 Task: Calculate the driving distance from Miami to Key West.
Action: Mouse moved to (80, 74)
Screenshot: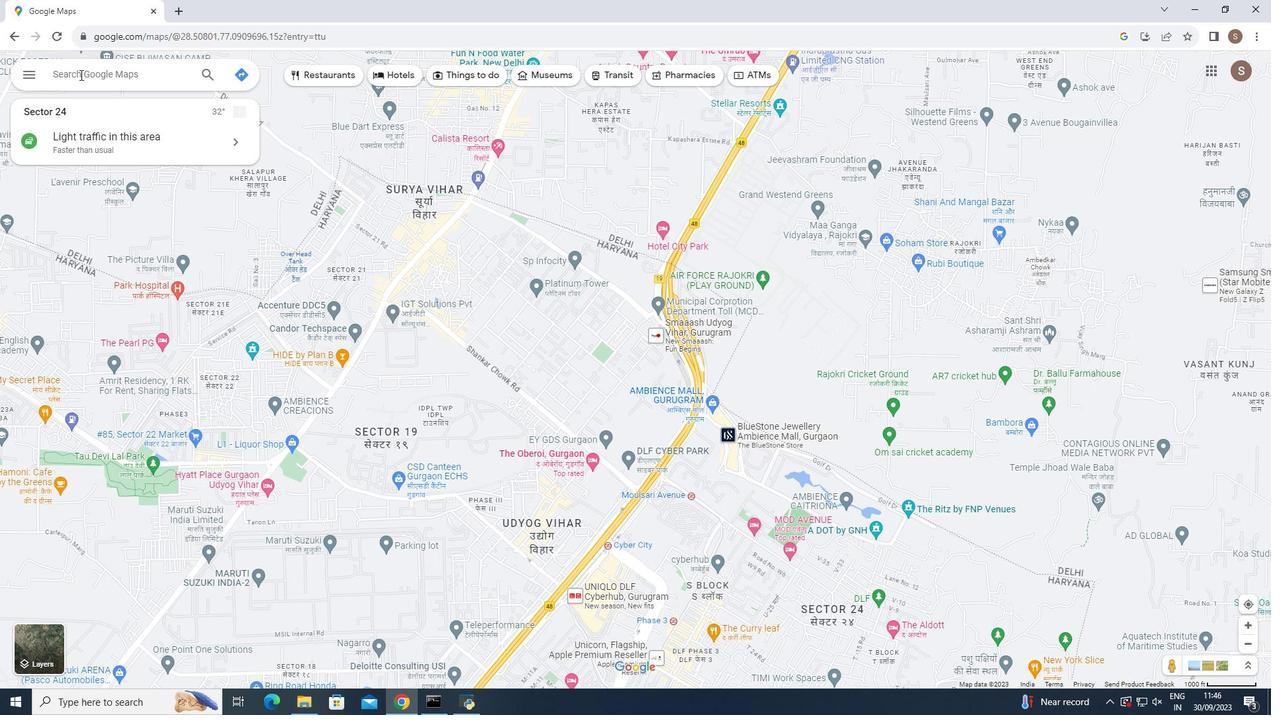 
Action: Mouse pressed left at (80, 74)
Screenshot: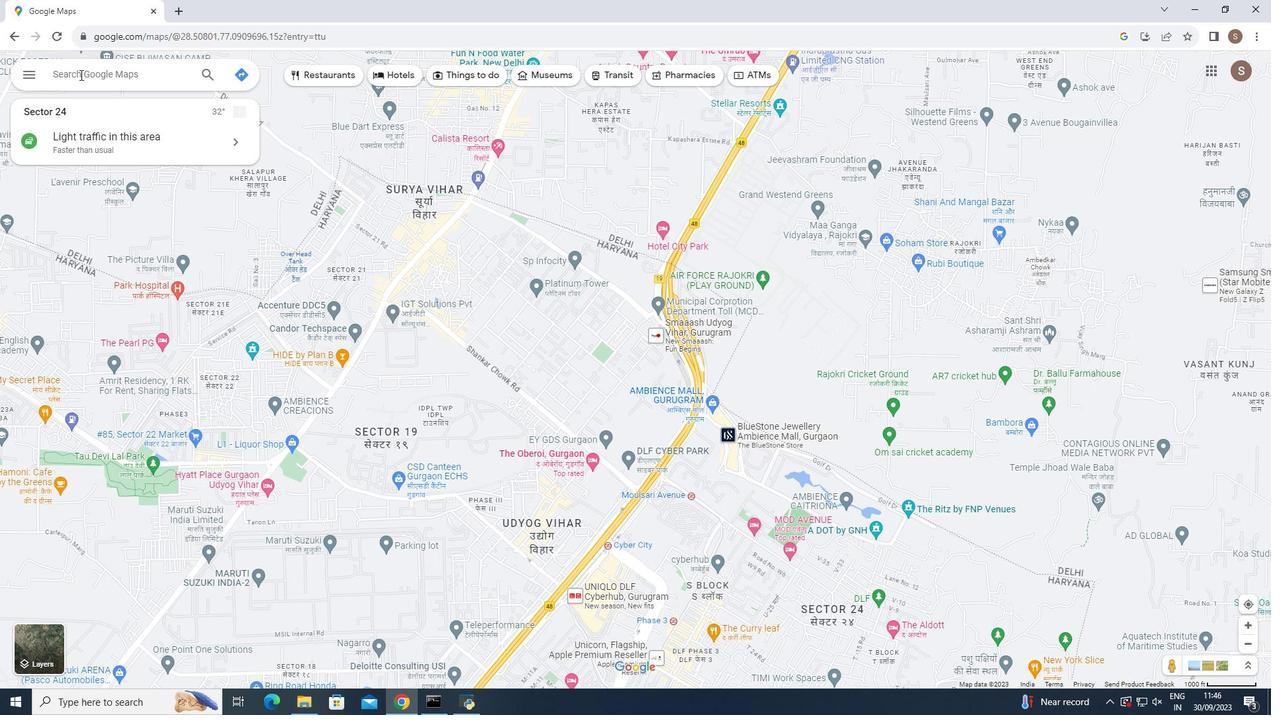 
Action: Mouse moved to (80, 74)
Screenshot: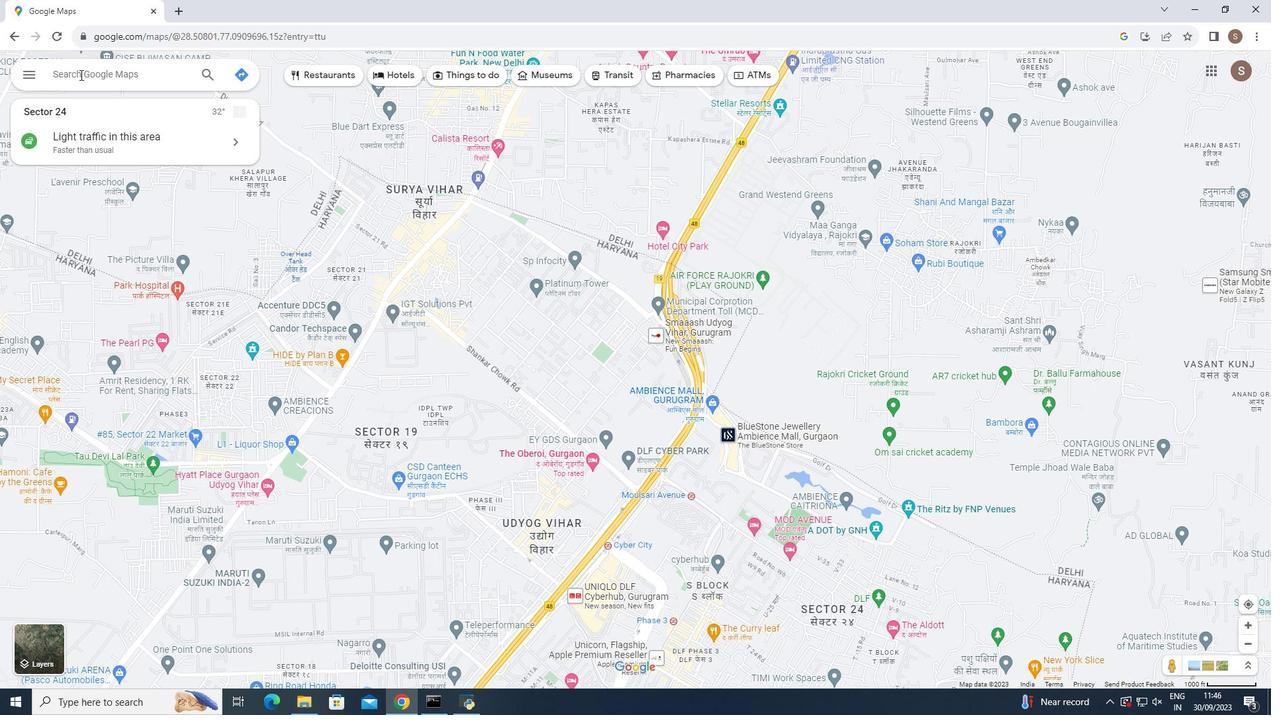 
Action: Key pressed key<Key.space>west
Screenshot: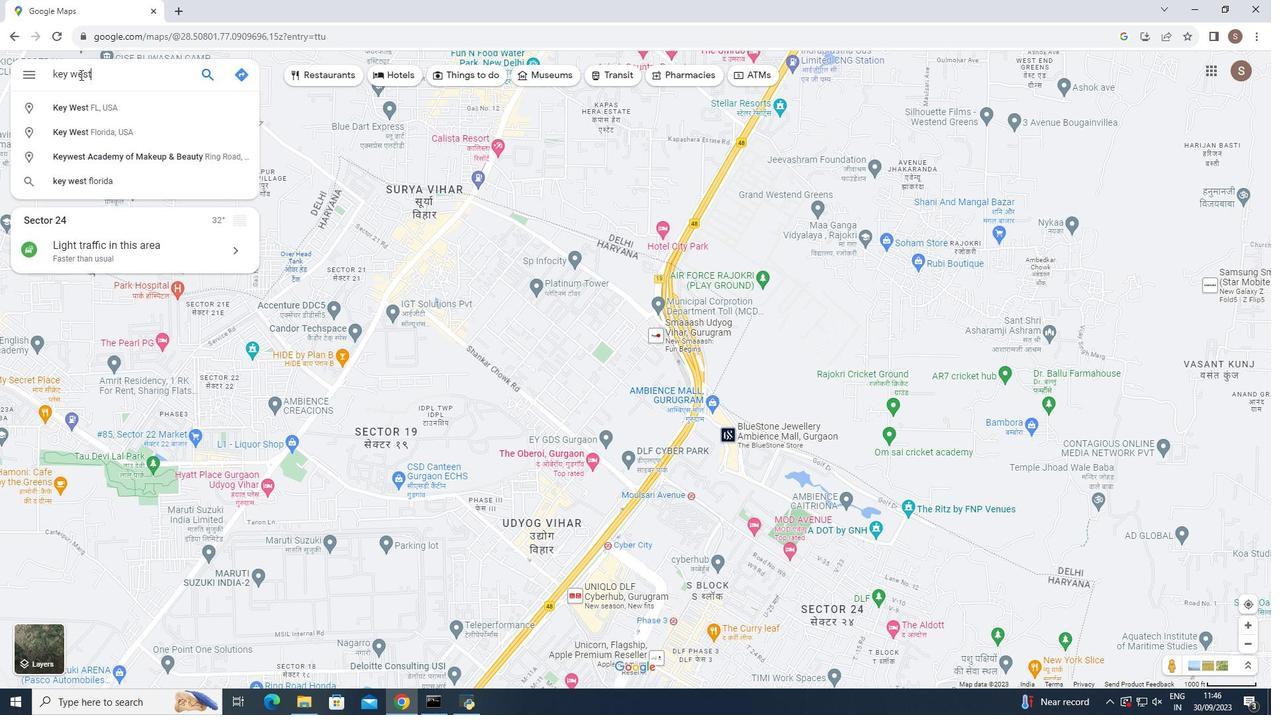 
Action: Mouse moved to (83, 103)
Screenshot: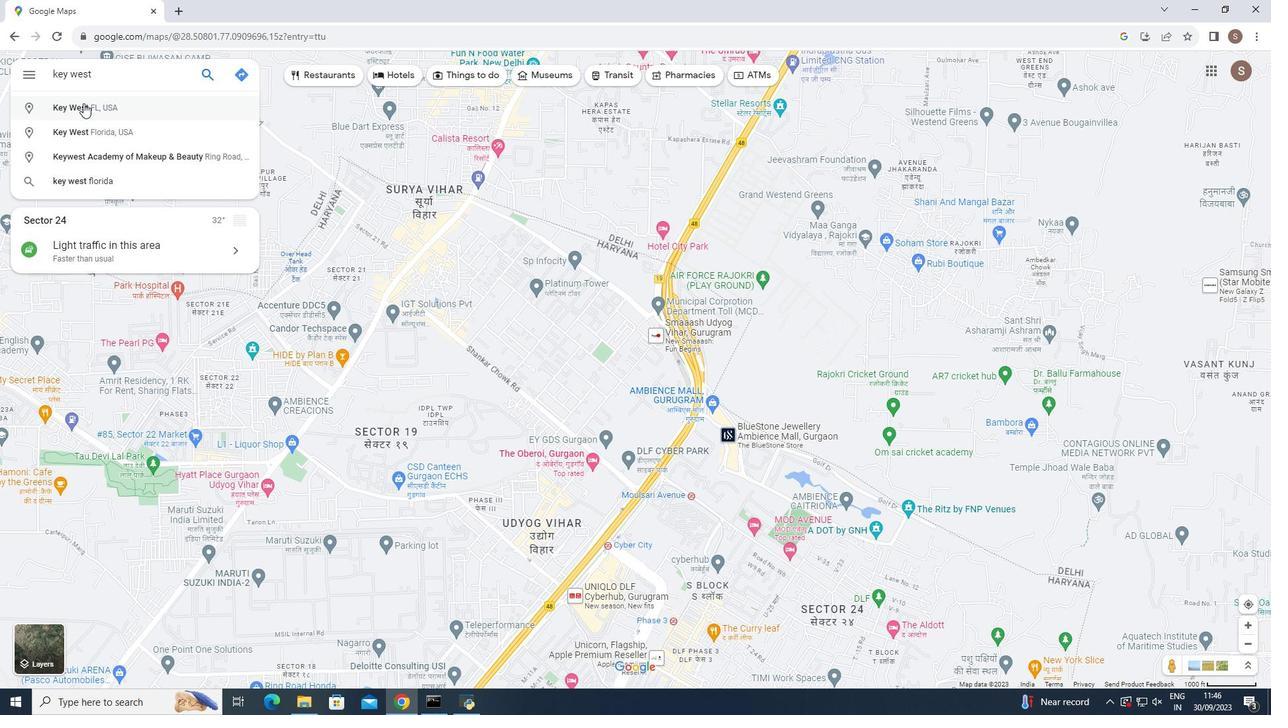
Action: Mouse pressed left at (83, 103)
Screenshot: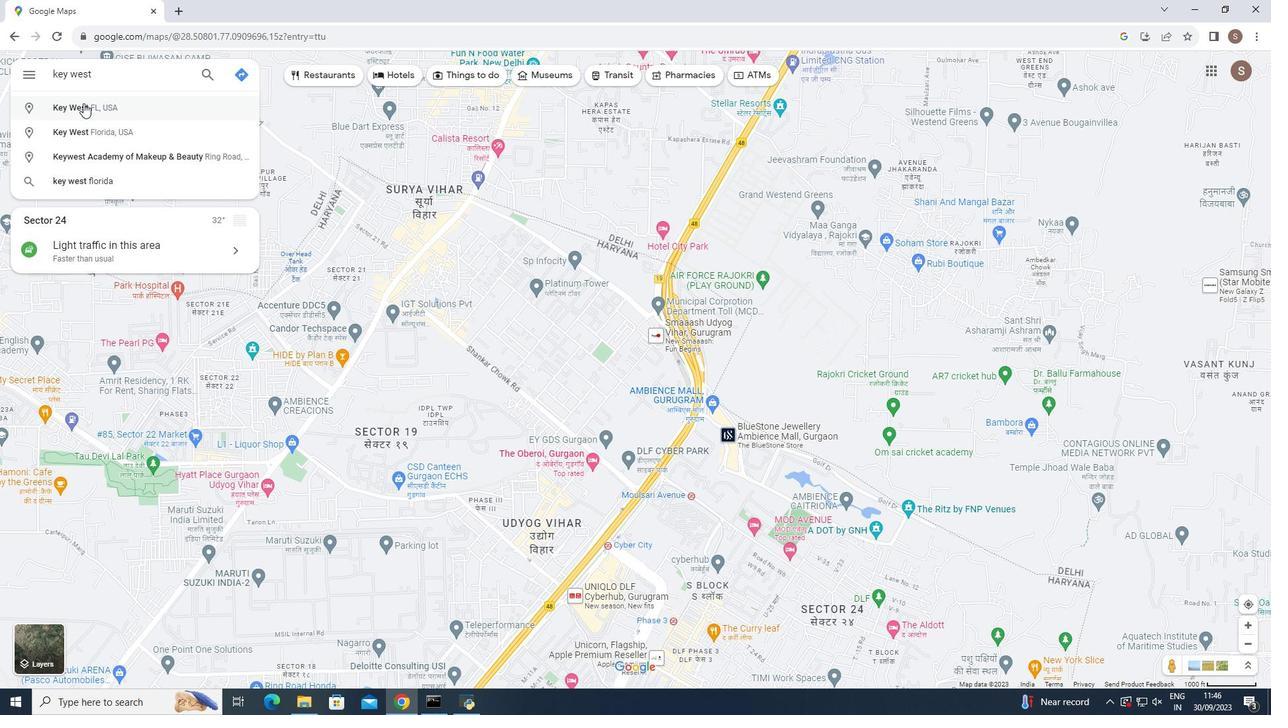 
Action: Mouse moved to (33, 309)
Screenshot: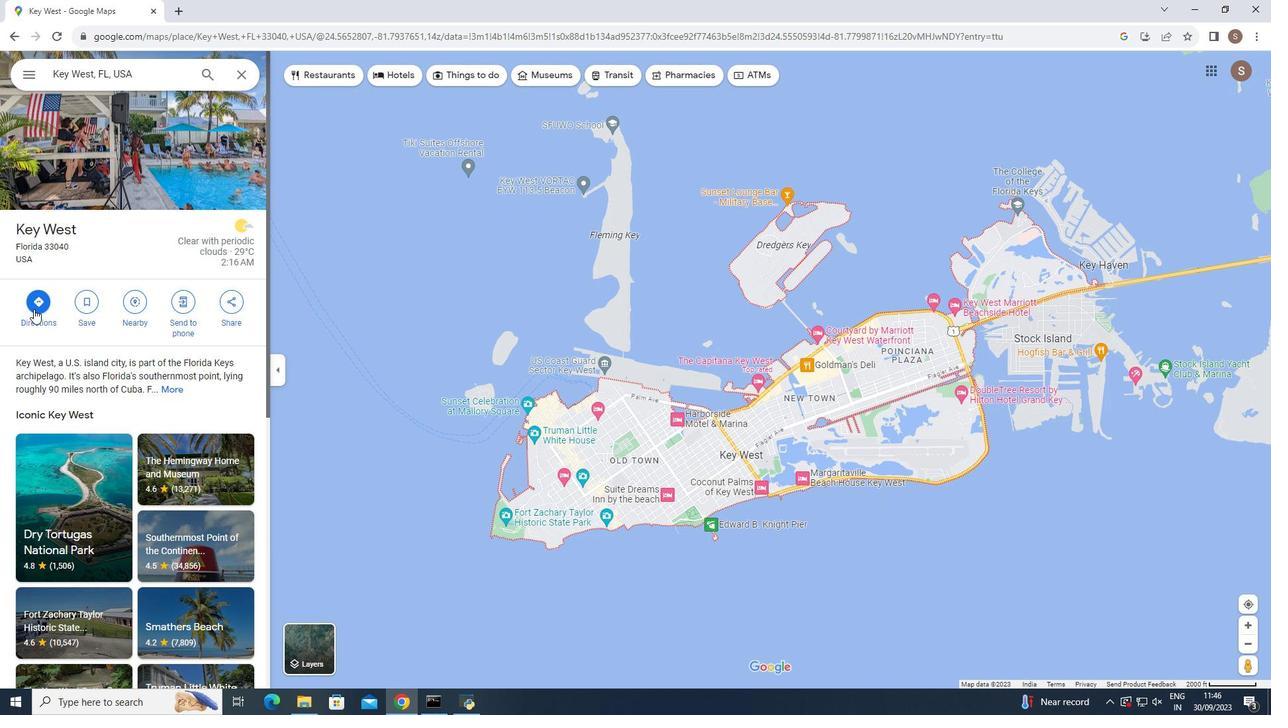 
Action: Mouse pressed left at (33, 309)
Screenshot: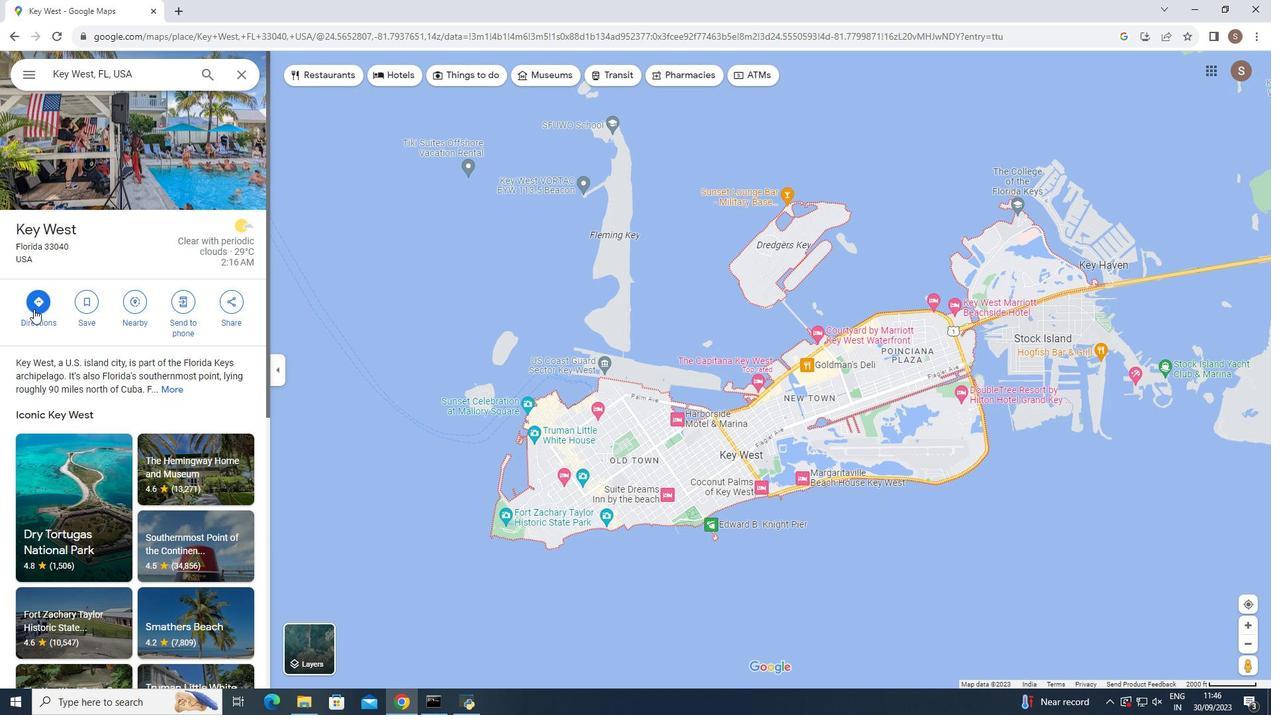 
Action: Mouse moved to (76, 110)
Screenshot: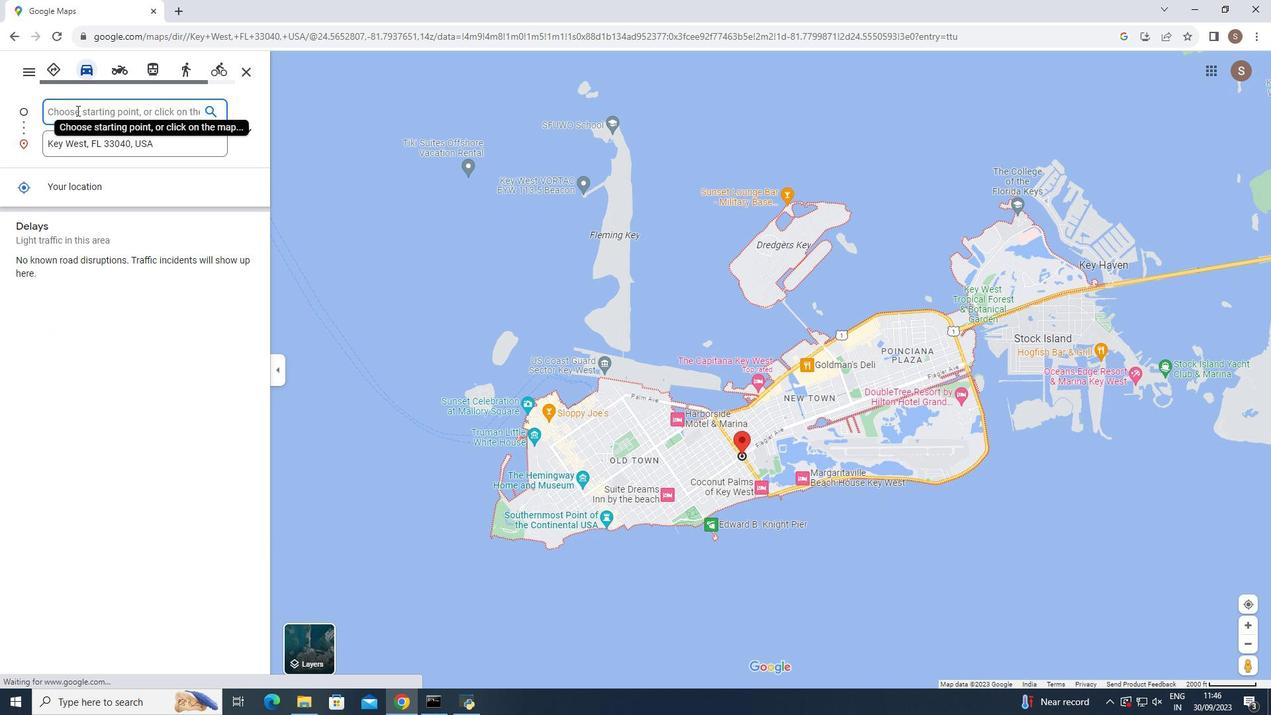 
Action: Mouse pressed left at (76, 110)
Screenshot: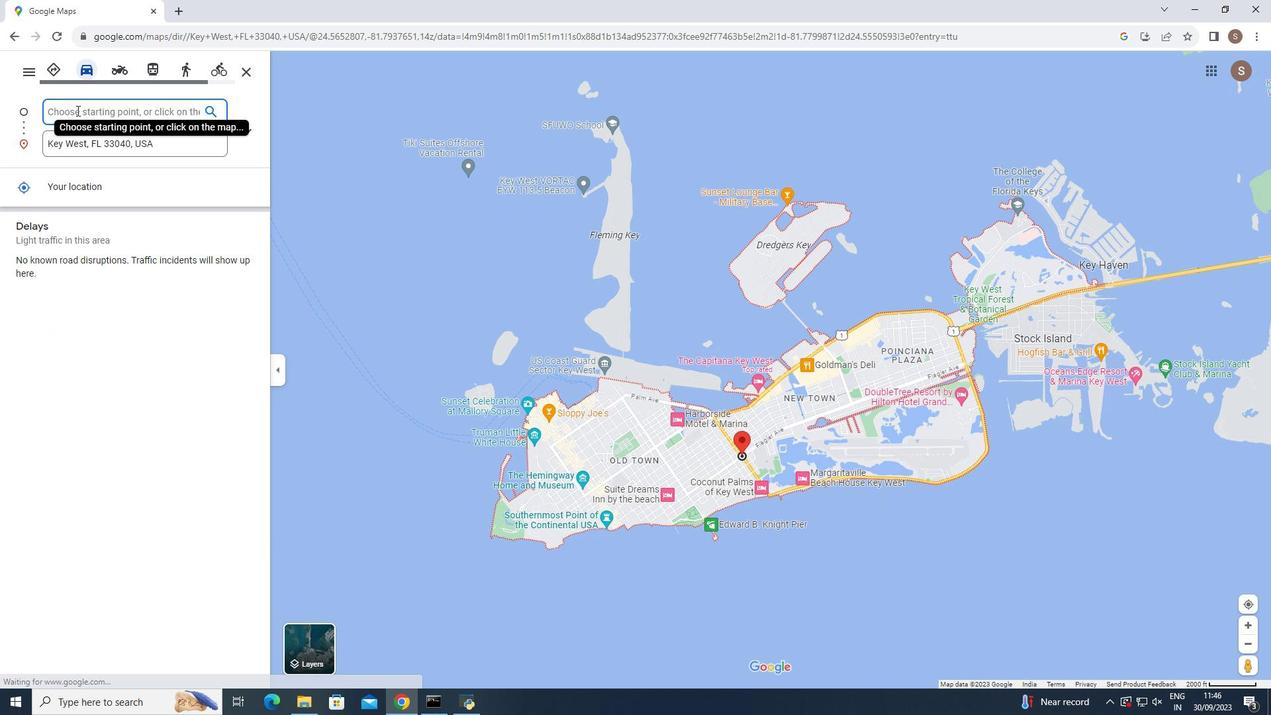 
Action: Mouse moved to (76, 110)
Screenshot: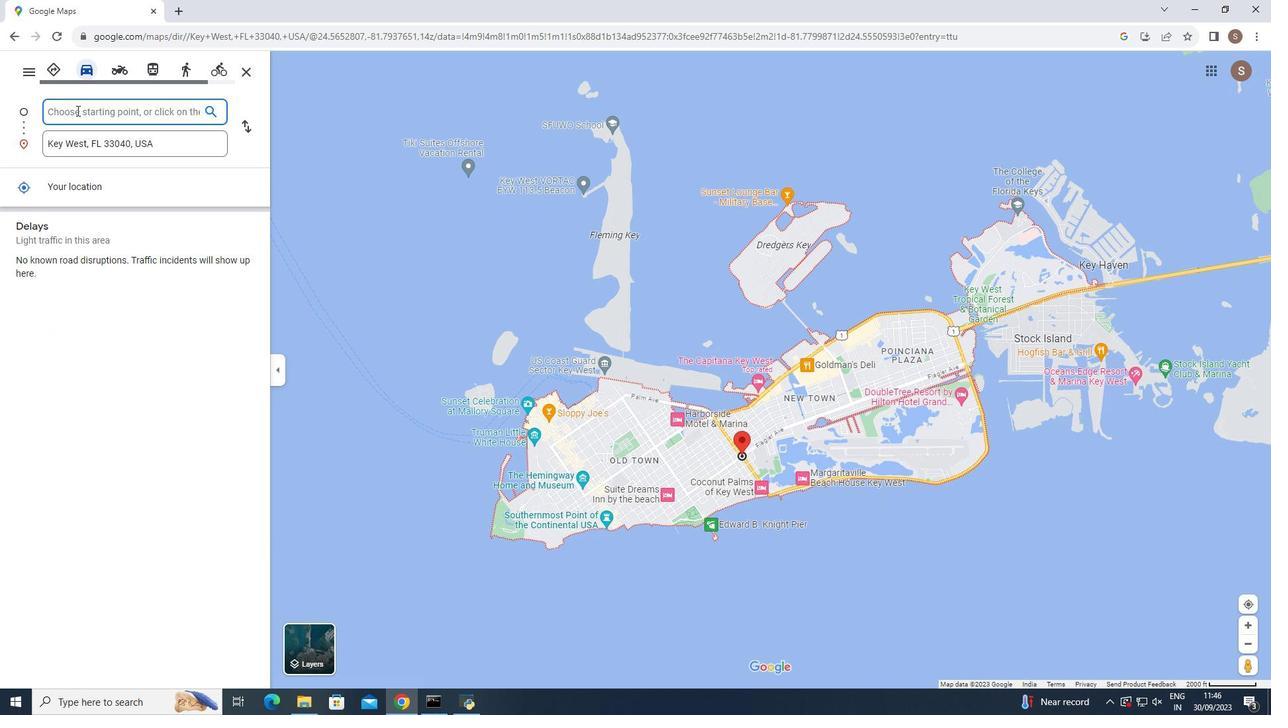 
Action: Key pressed <Key.caps_lock>M<Key.caps_lock>iami
Screenshot: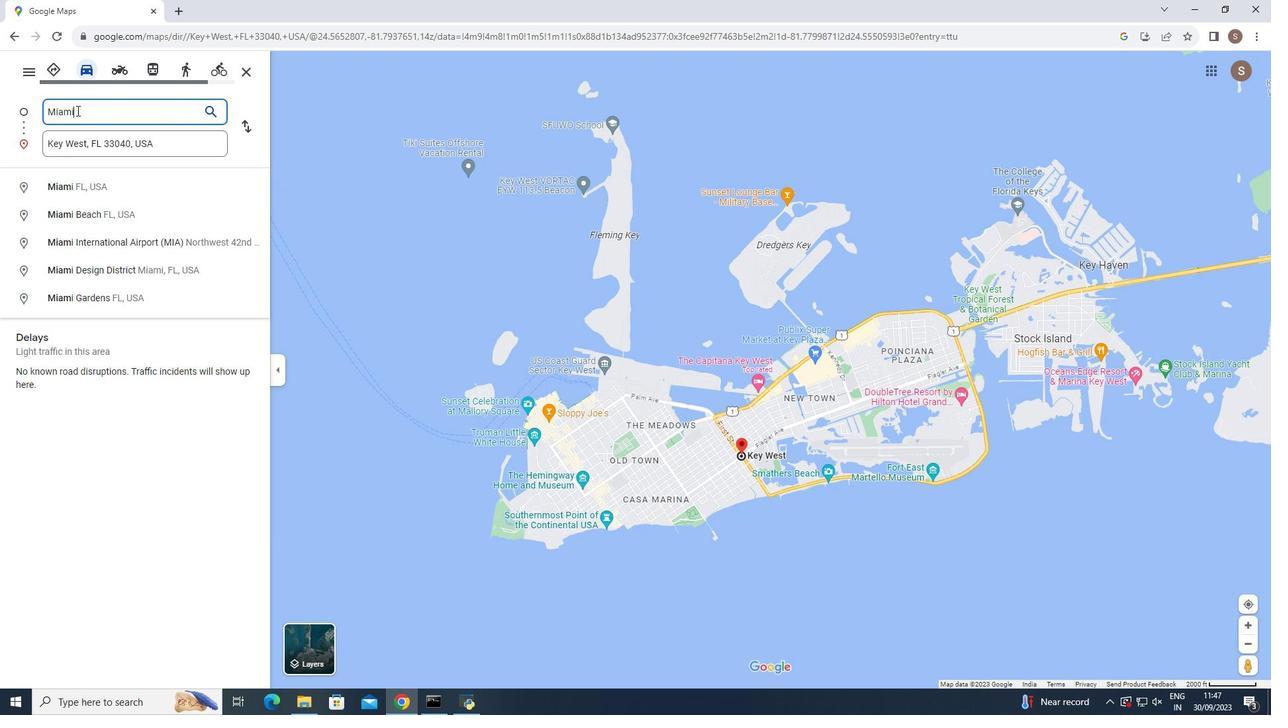 
Action: Mouse moved to (204, 107)
Screenshot: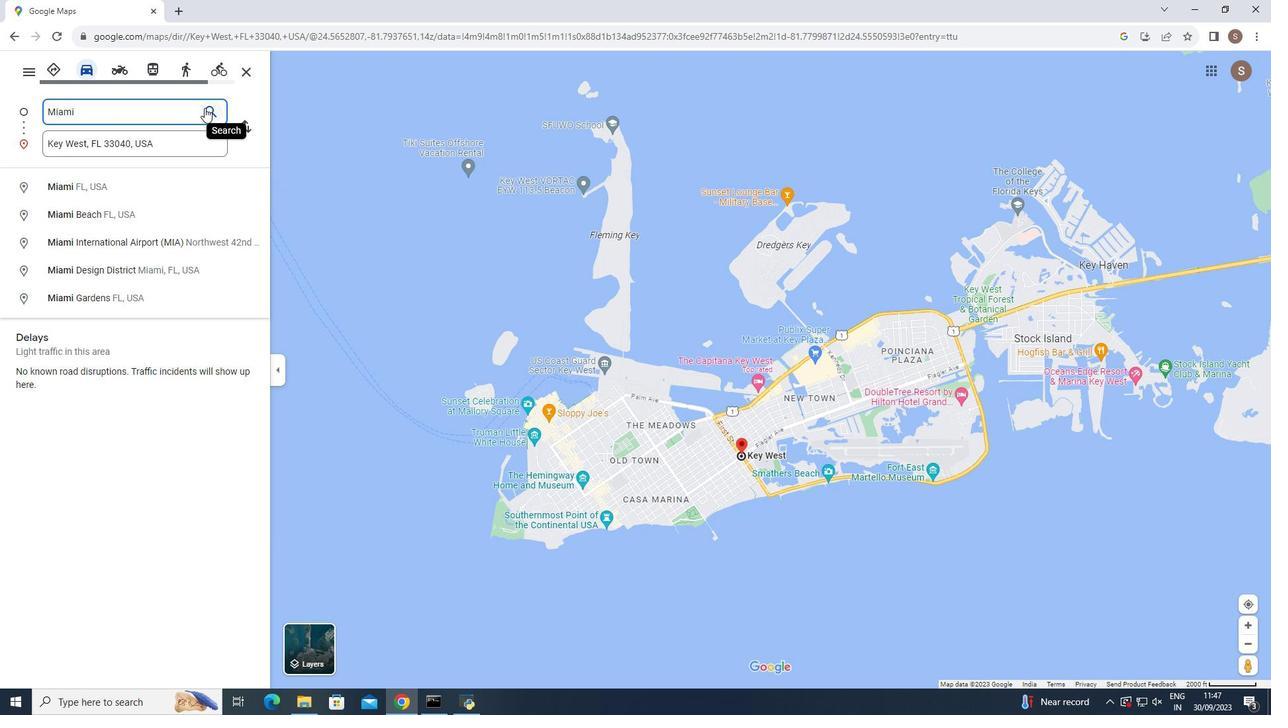 
Action: Mouse pressed left at (204, 107)
Screenshot: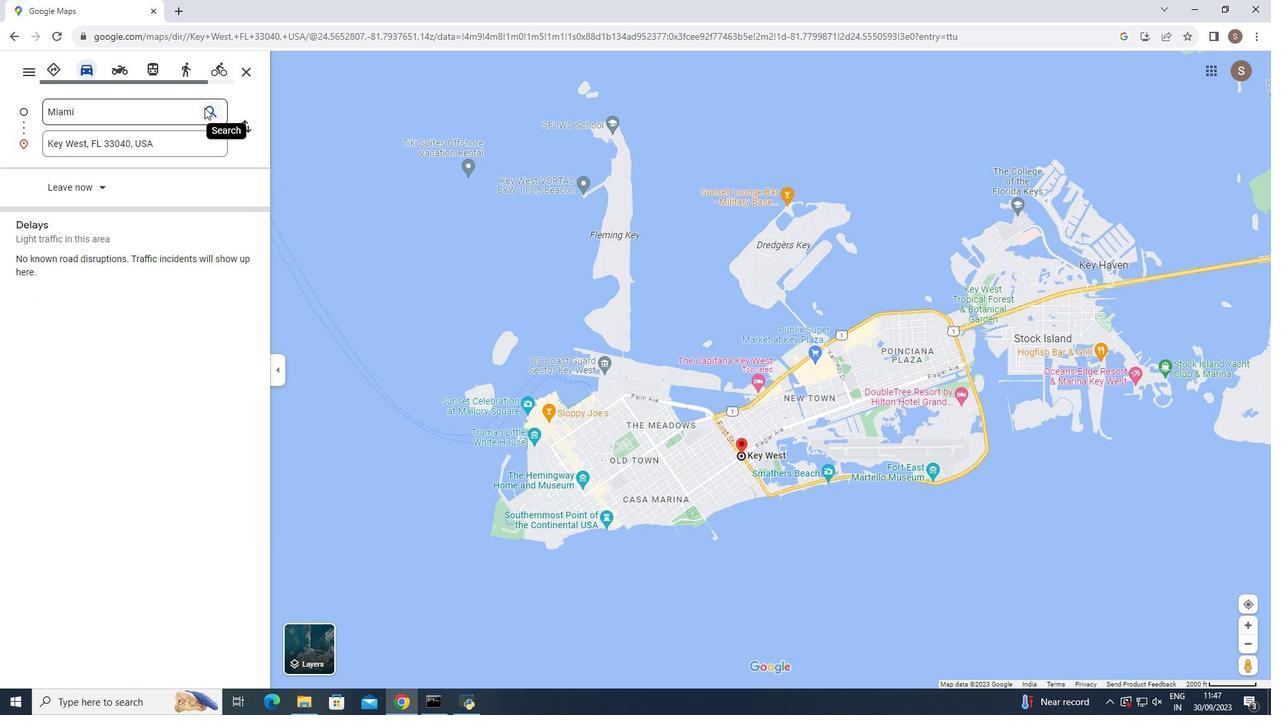 
Action: Mouse moved to (659, 271)
Screenshot: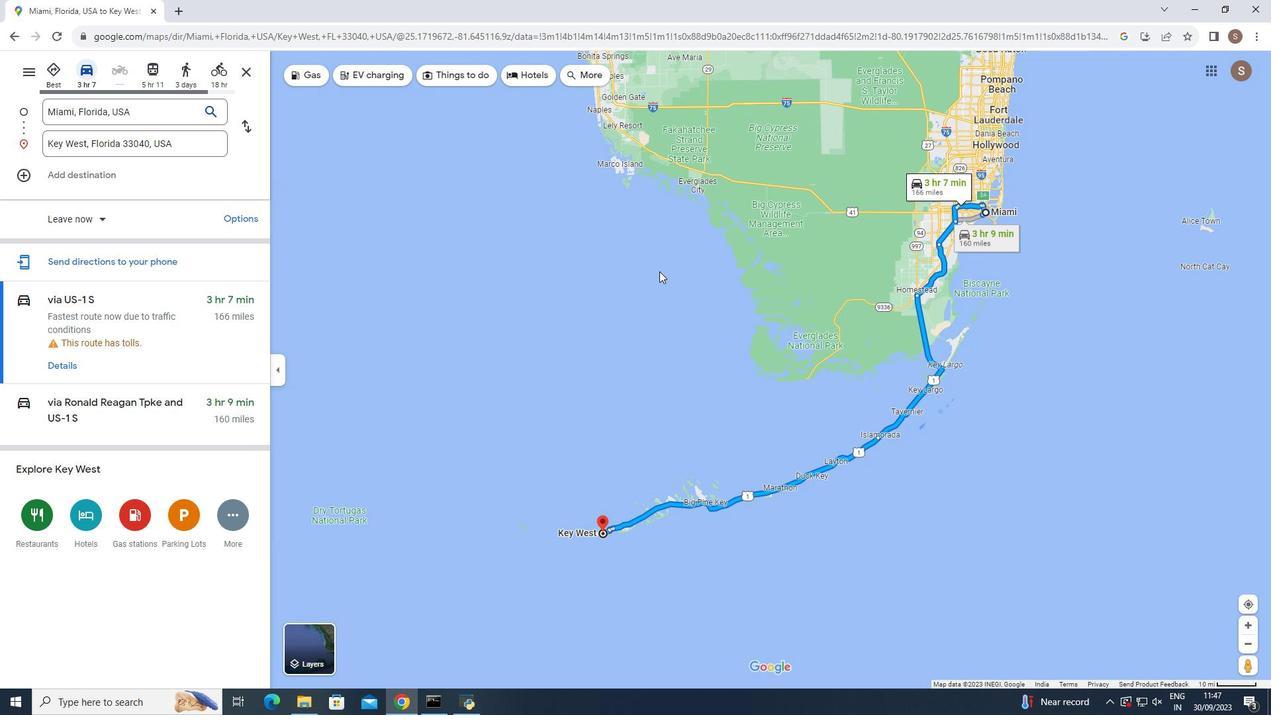 
